 Task: Filter jobs by Gurugram location.
Action: Mouse moved to (247, 80)
Screenshot: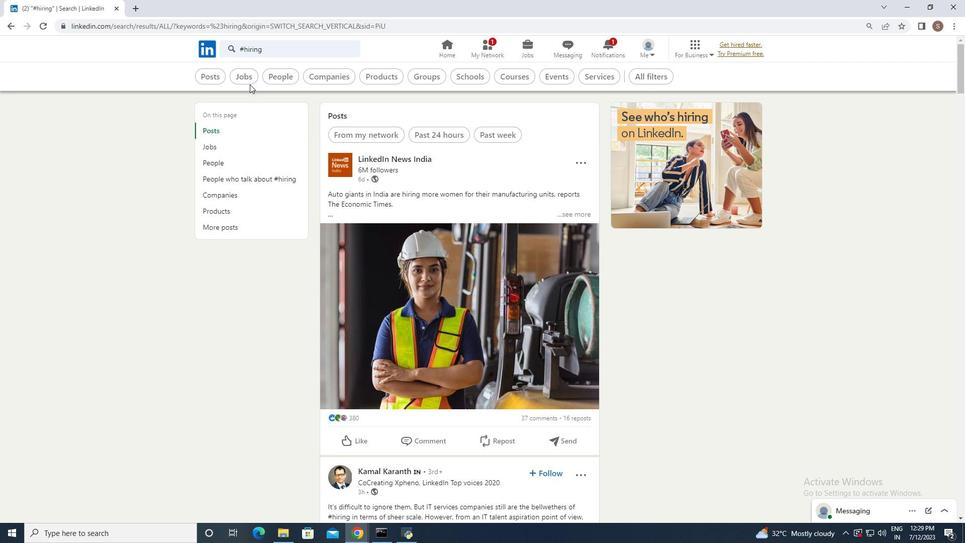 
Action: Mouse pressed left at (247, 80)
Screenshot: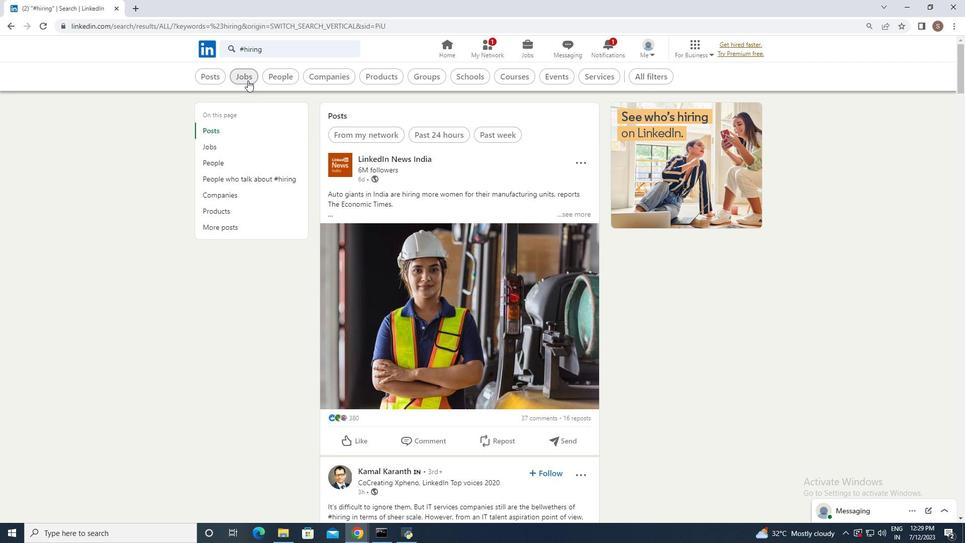
Action: Mouse moved to (665, 79)
Screenshot: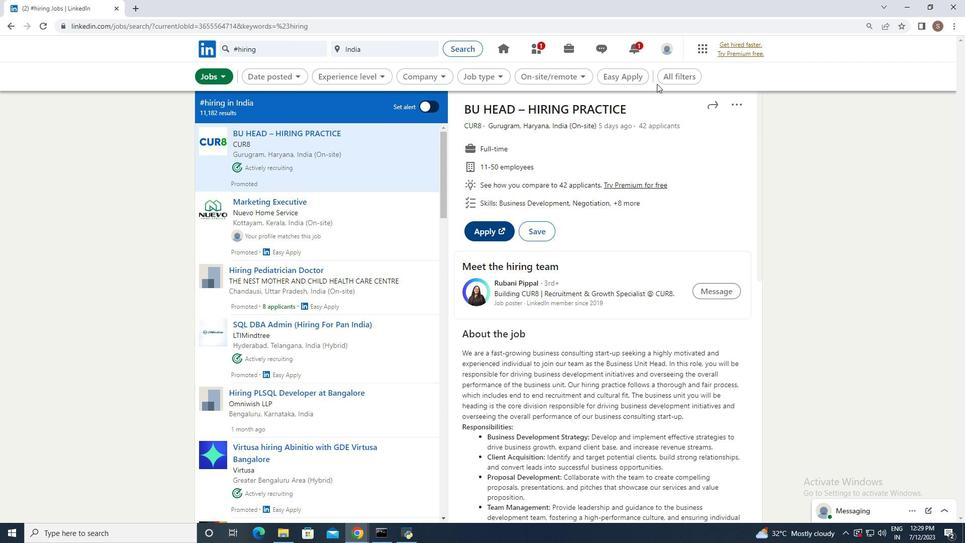 
Action: Mouse pressed left at (665, 79)
Screenshot: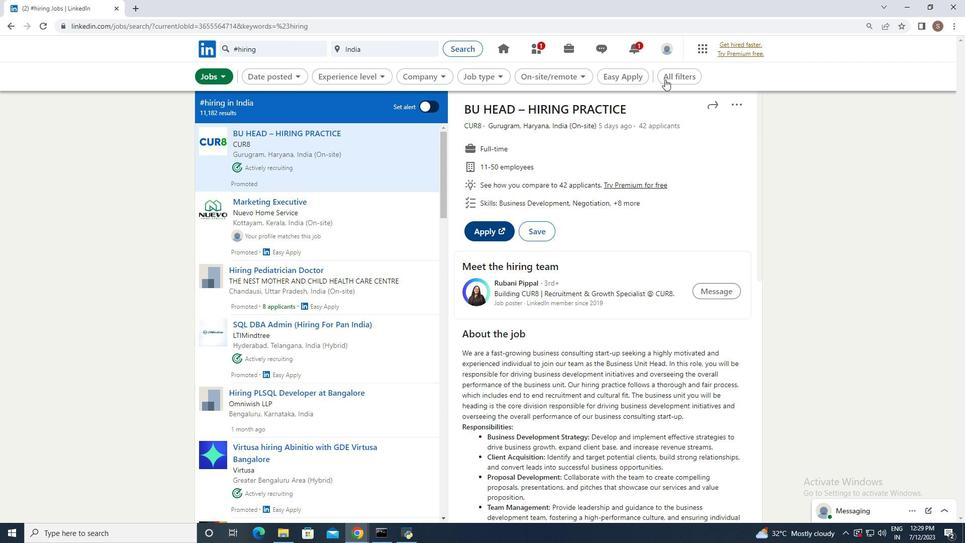 
Action: Mouse moved to (851, 360)
Screenshot: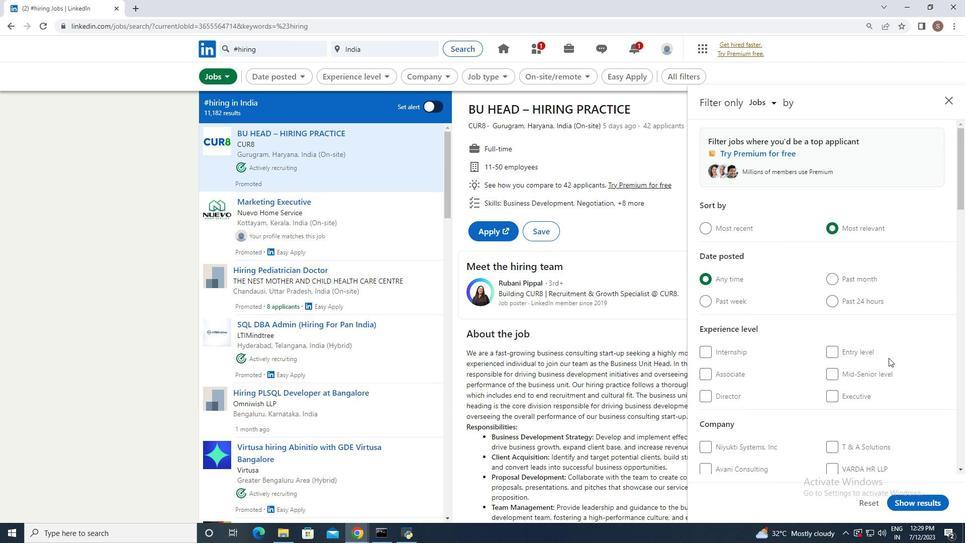 
Action: Mouse scrolled (851, 359) with delta (0, 0)
Screenshot: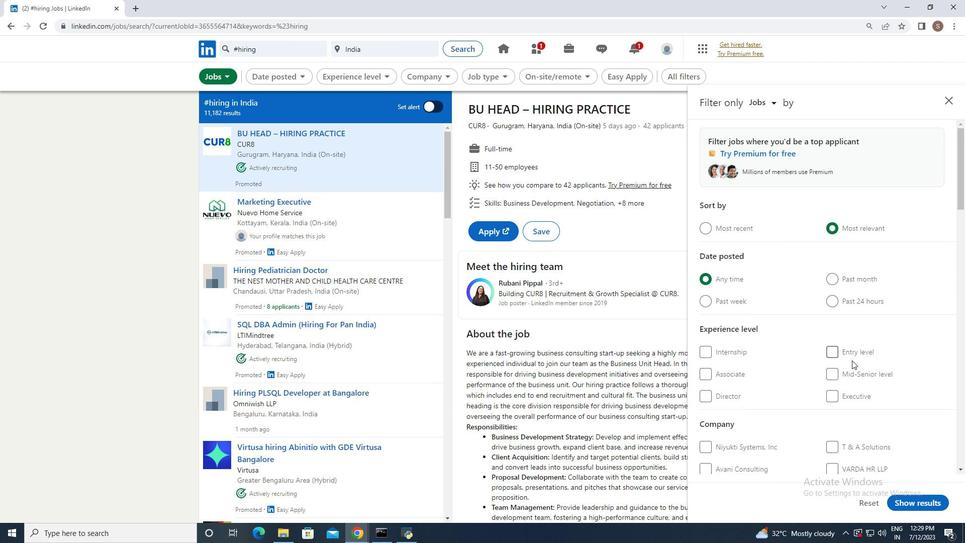 
Action: Mouse scrolled (851, 359) with delta (0, 0)
Screenshot: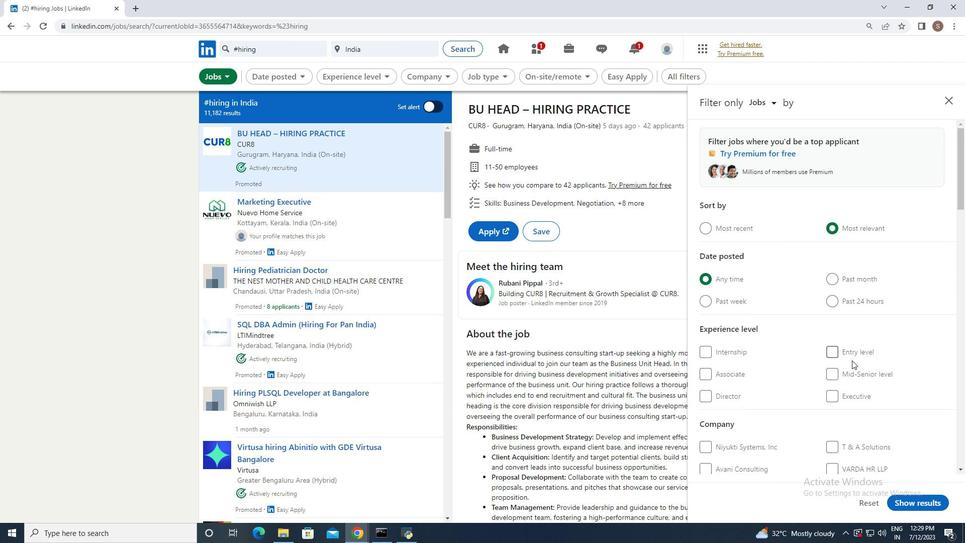 
Action: Mouse scrolled (851, 359) with delta (0, 0)
Screenshot: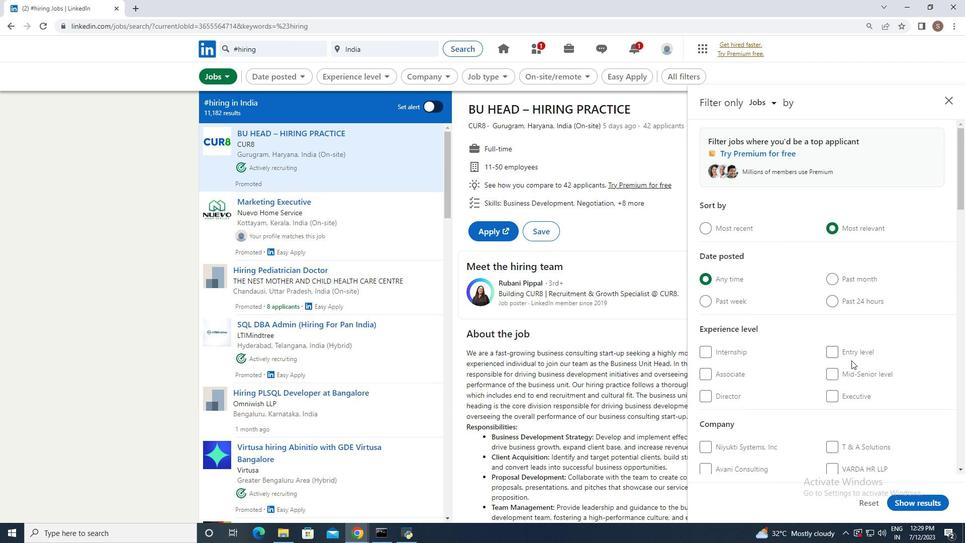 
Action: Mouse scrolled (851, 359) with delta (0, 0)
Screenshot: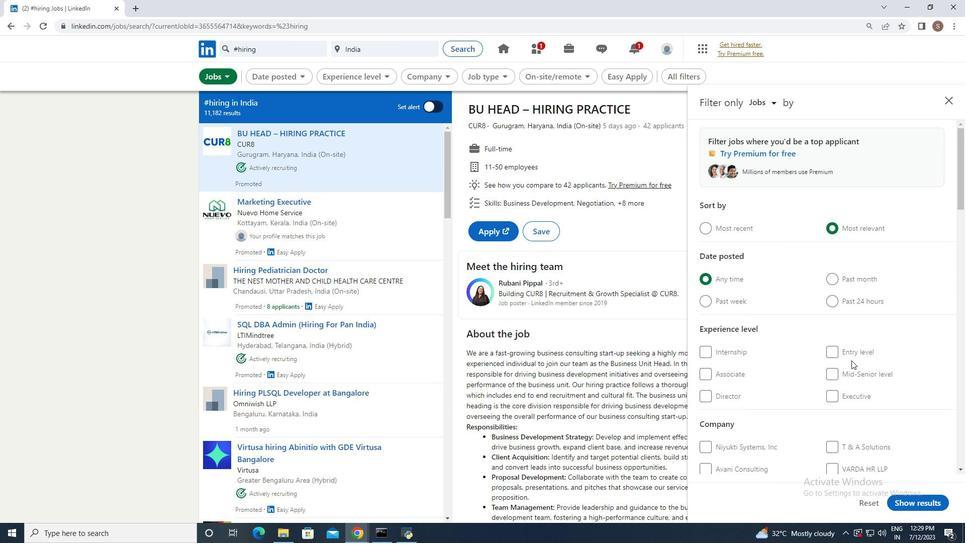 
Action: Mouse scrolled (851, 359) with delta (0, 0)
Screenshot: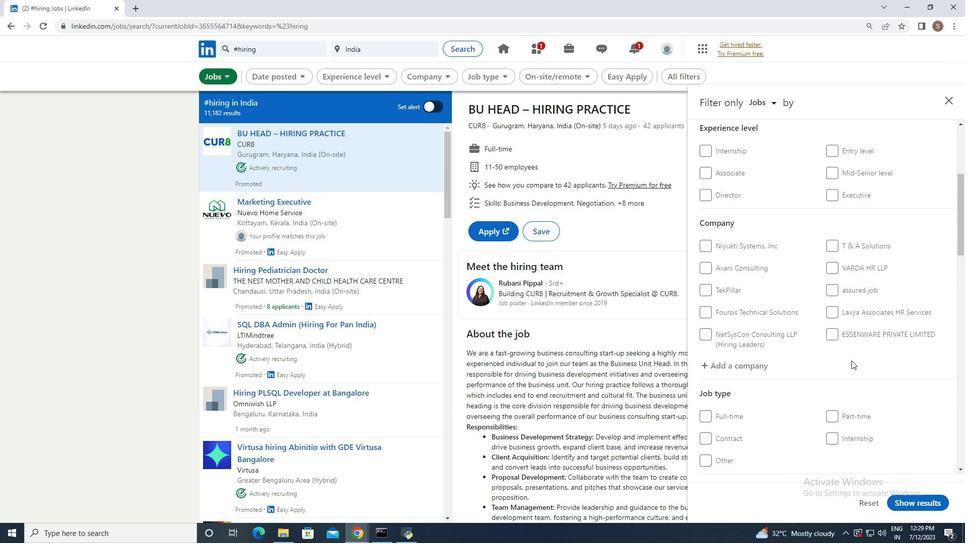 
Action: Mouse scrolled (851, 359) with delta (0, 0)
Screenshot: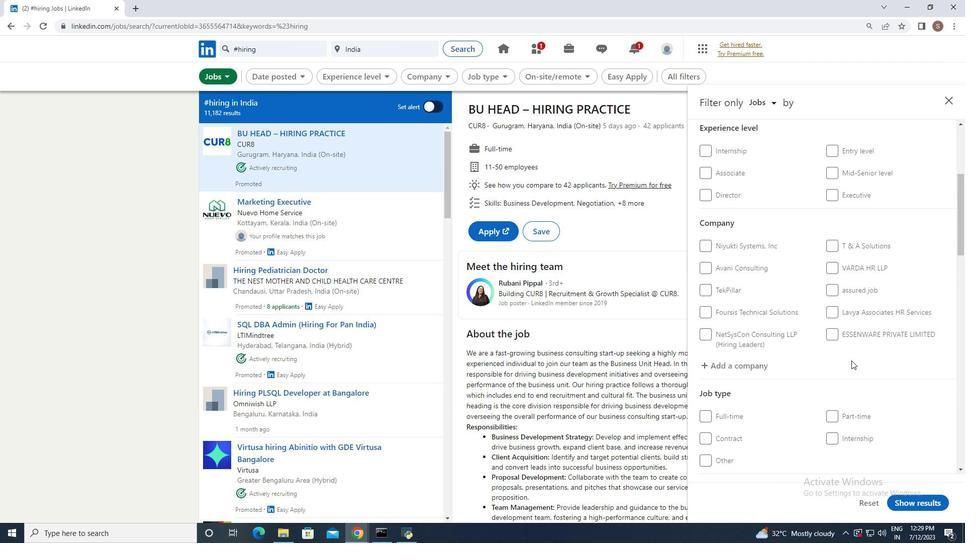 
Action: Mouse scrolled (851, 359) with delta (0, 0)
Screenshot: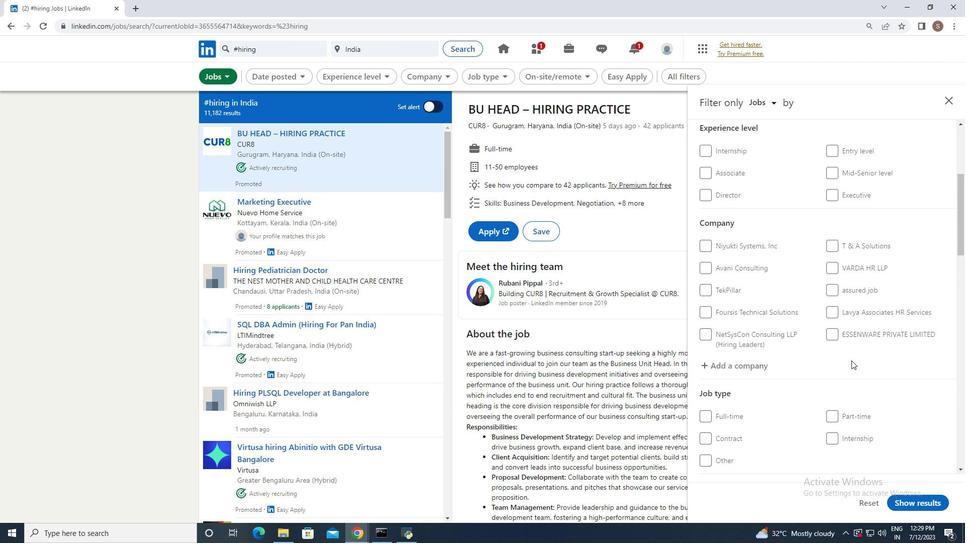 
Action: Mouse scrolled (851, 359) with delta (0, 0)
Screenshot: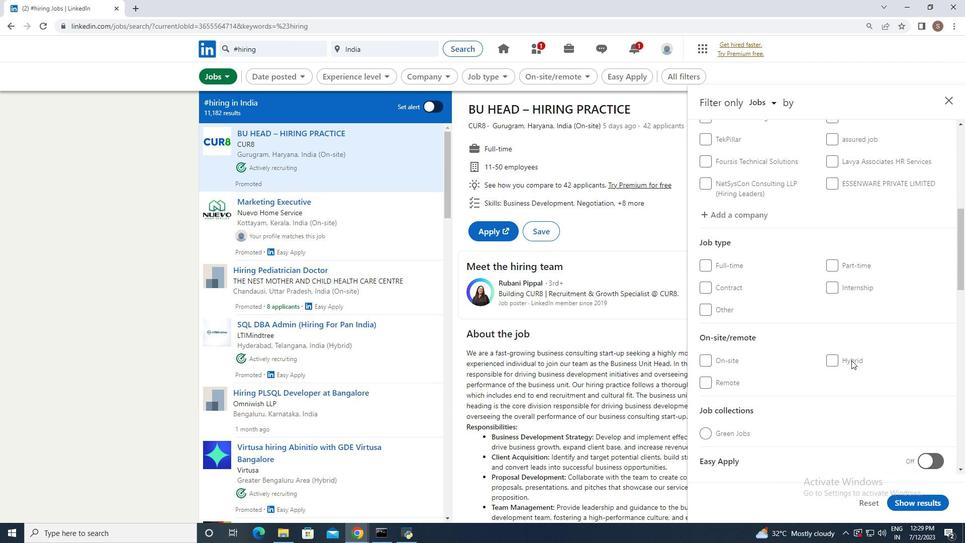 
Action: Mouse scrolled (851, 359) with delta (0, 0)
Screenshot: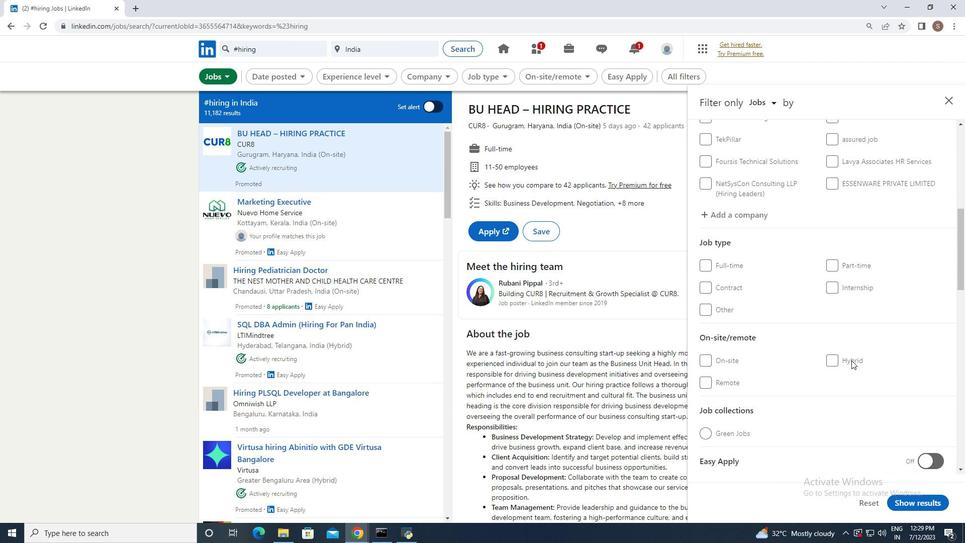 
Action: Mouse scrolled (851, 359) with delta (0, 0)
Screenshot: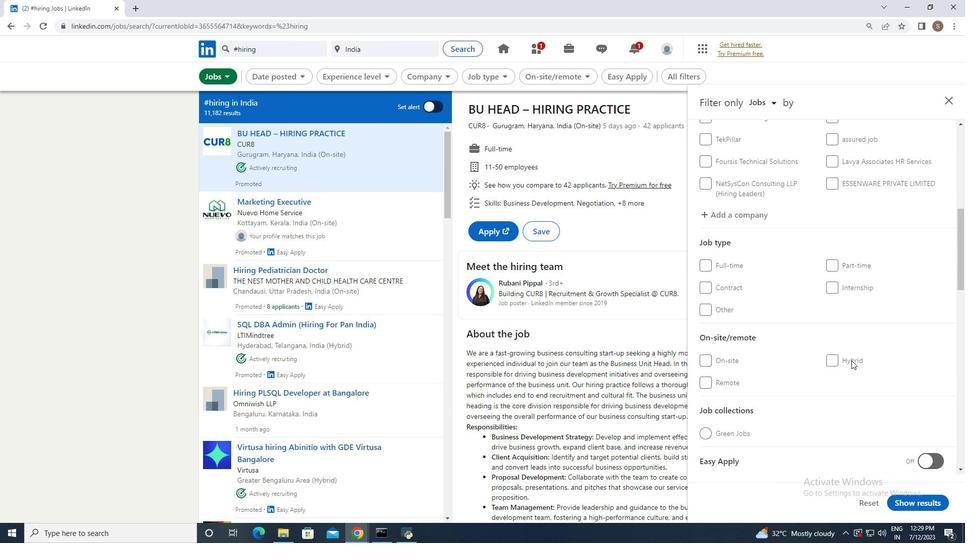 
Action: Mouse scrolled (851, 359) with delta (0, 0)
Screenshot: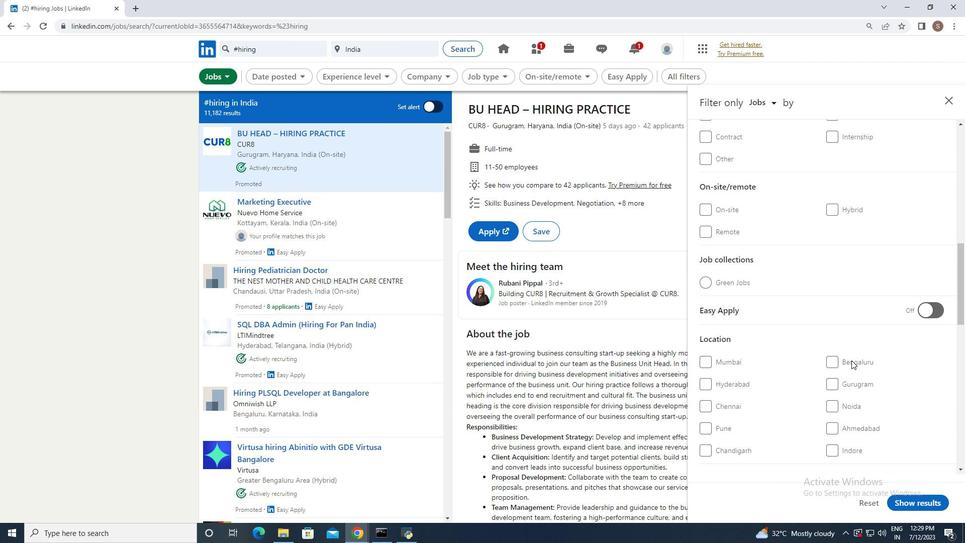 
Action: Mouse scrolled (851, 359) with delta (0, 0)
Screenshot: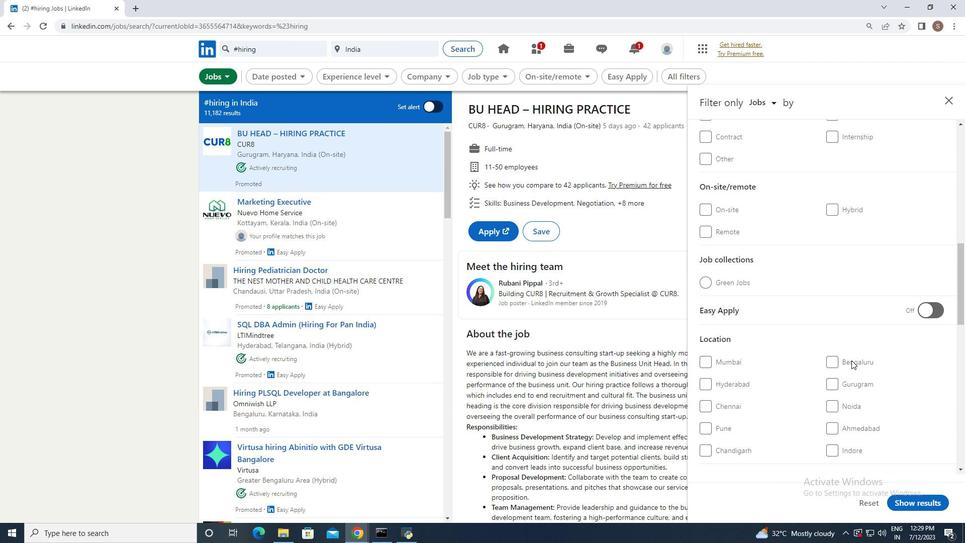 
Action: Mouse moved to (831, 280)
Screenshot: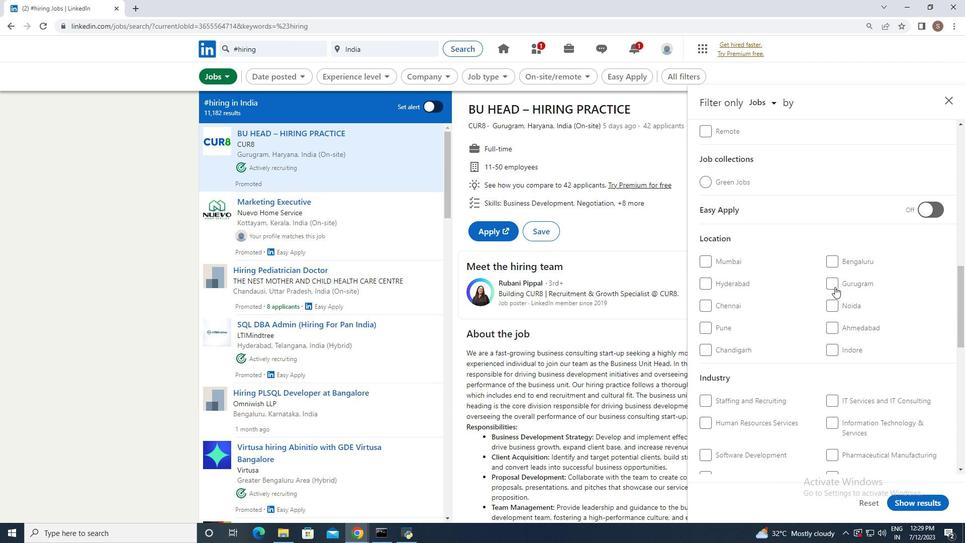 
Action: Mouse pressed left at (831, 280)
Screenshot: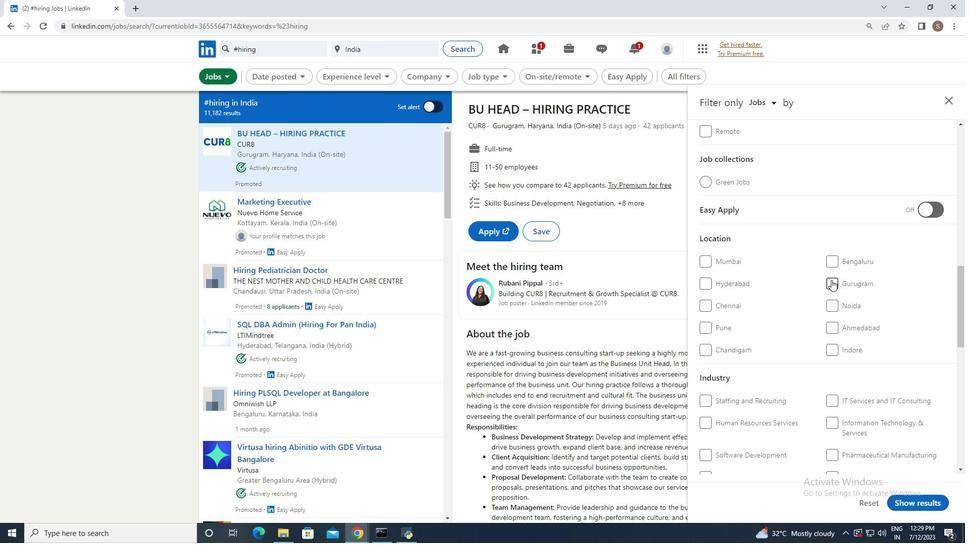 
Action: Mouse moved to (913, 499)
Screenshot: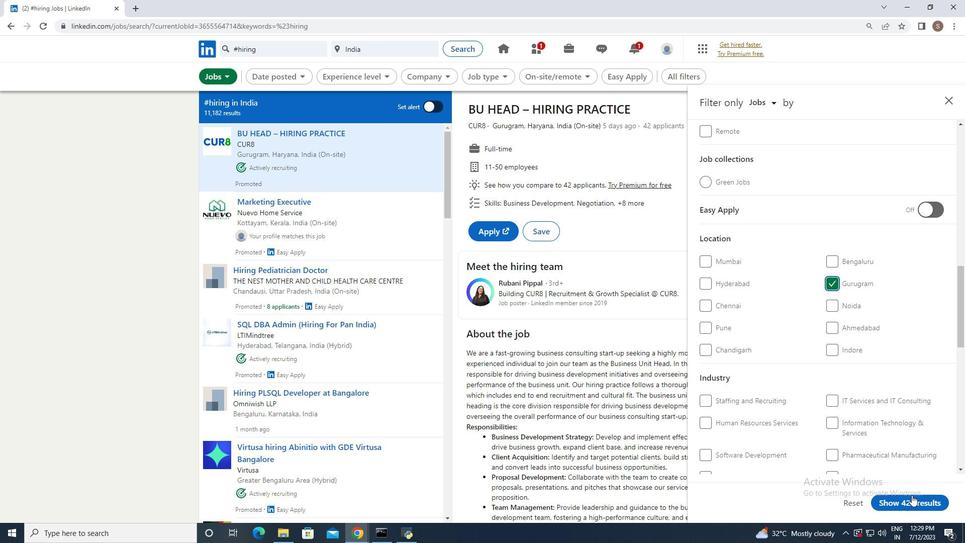 
Action: Mouse pressed left at (913, 499)
Screenshot: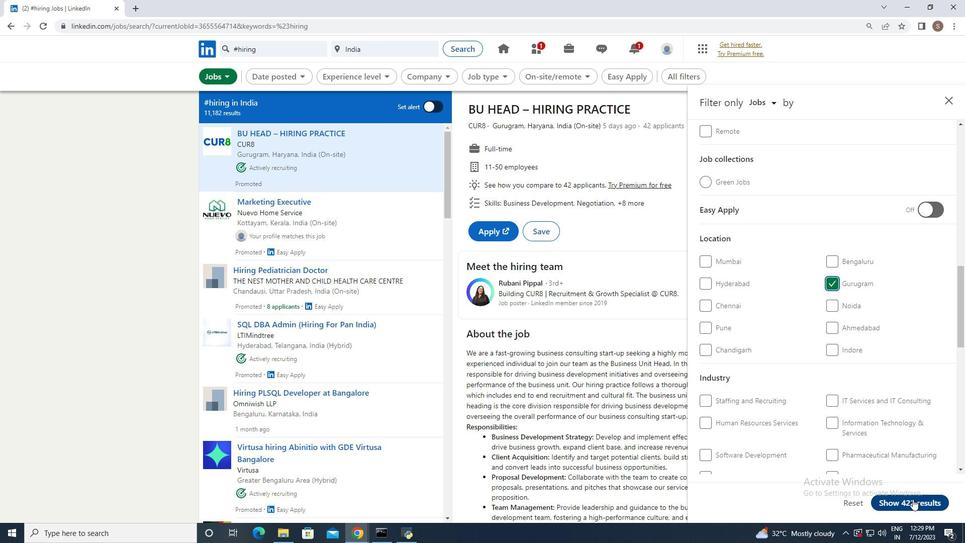 
Action: Mouse moved to (823, 461)
Screenshot: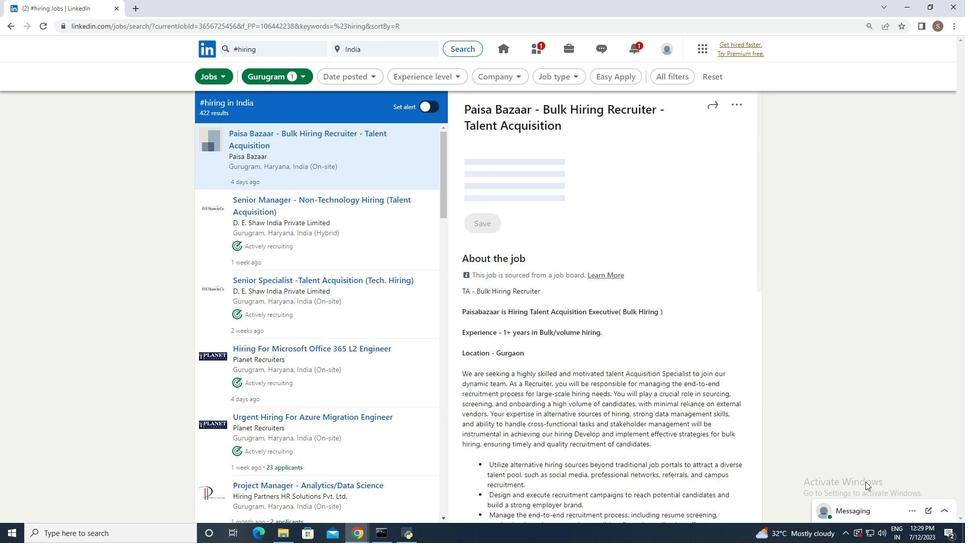 
